 Task: Add Kuumba Made Water Goddess Fragrance Oil to the cart.
Action: Mouse moved to (259, 131)
Screenshot: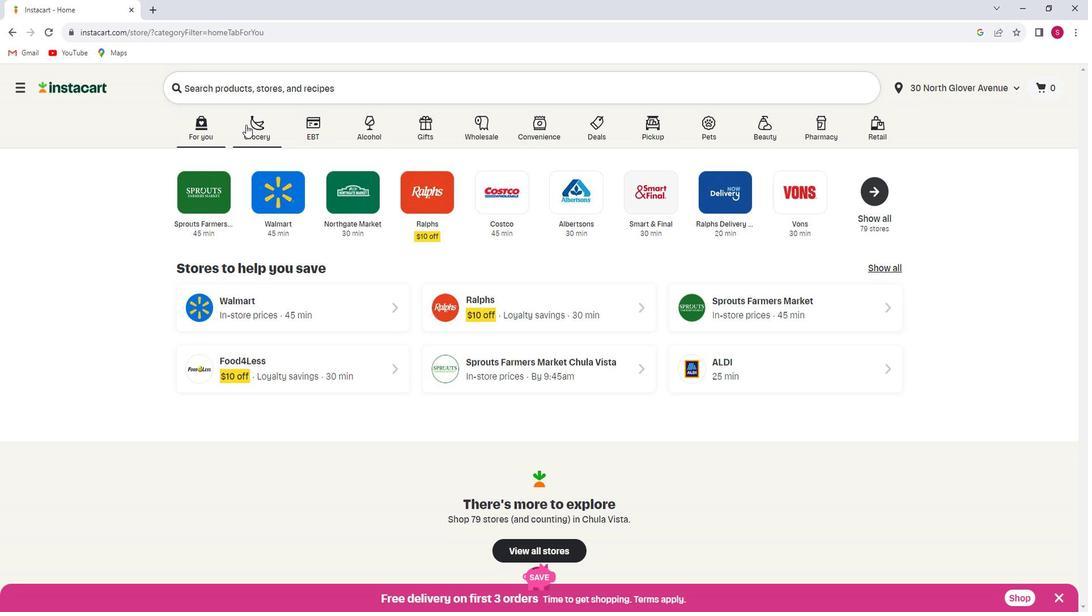 
Action: Mouse pressed left at (259, 131)
Screenshot: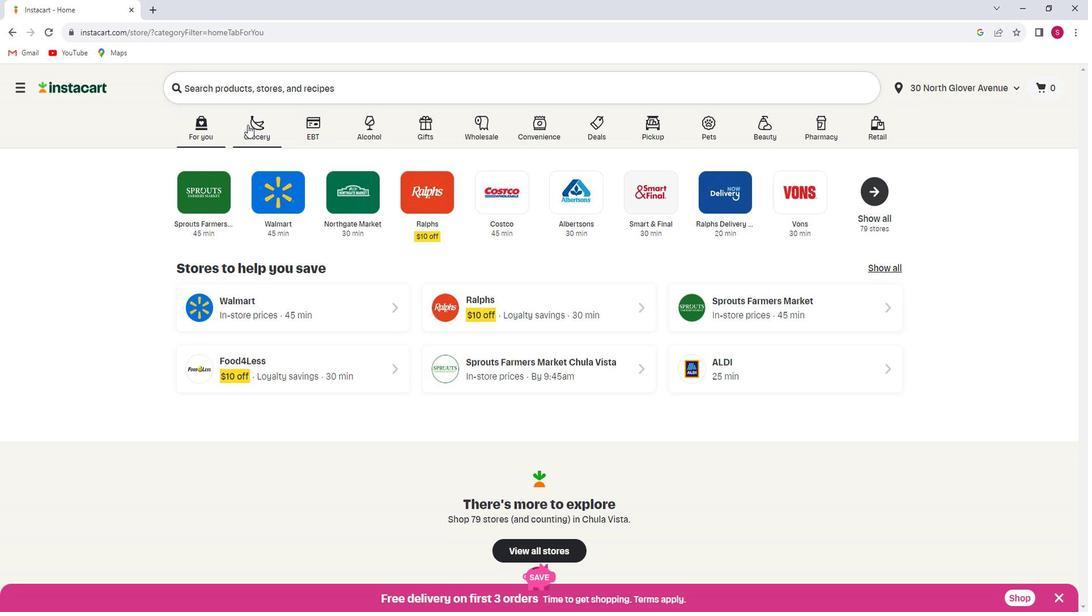
Action: Mouse moved to (261, 330)
Screenshot: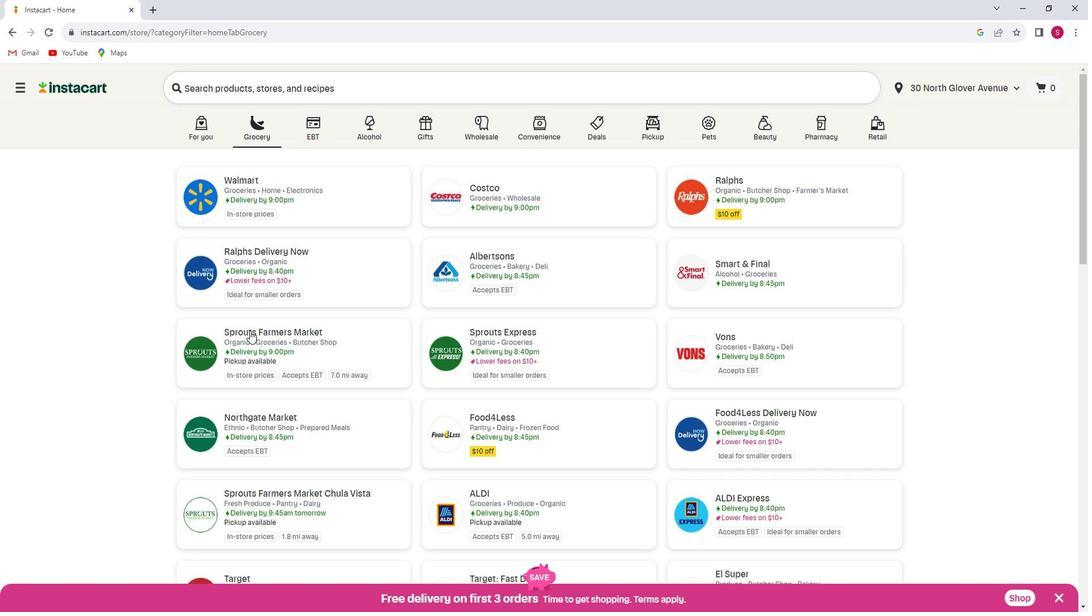 
Action: Mouse pressed left at (261, 330)
Screenshot: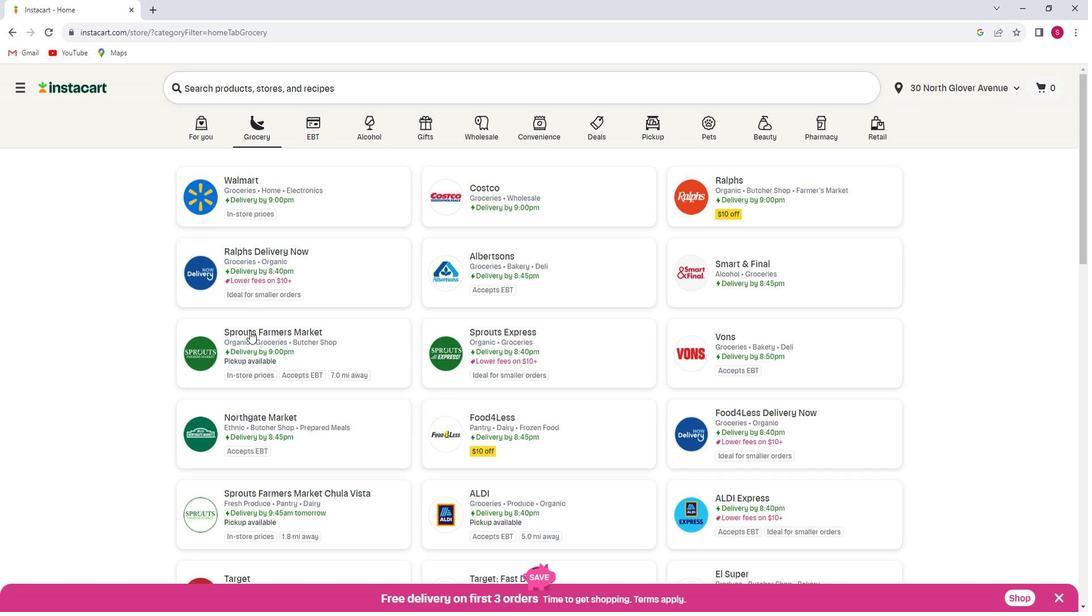 
Action: Mouse moved to (98, 376)
Screenshot: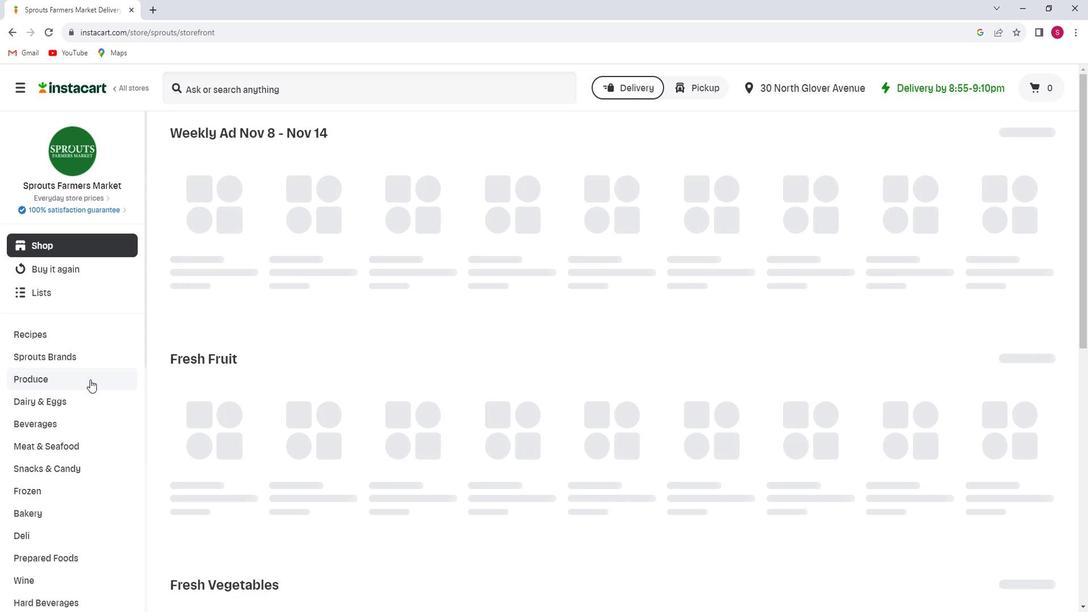 
Action: Mouse scrolled (98, 375) with delta (0, 0)
Screenshot: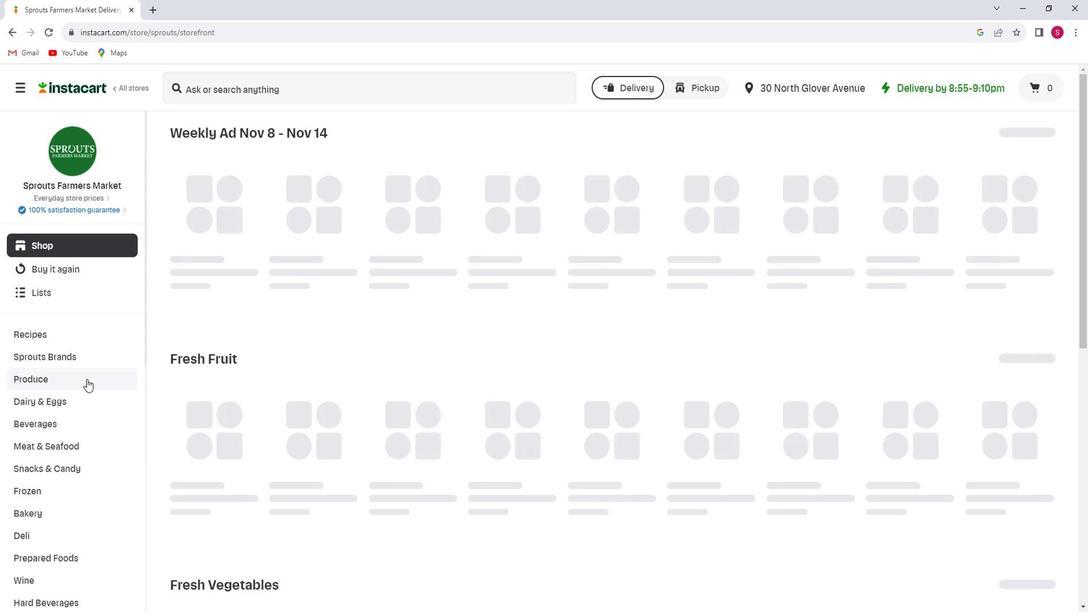 
Action: Mouse scrolled (98, 375) with delta (0, 0)
Screenshot: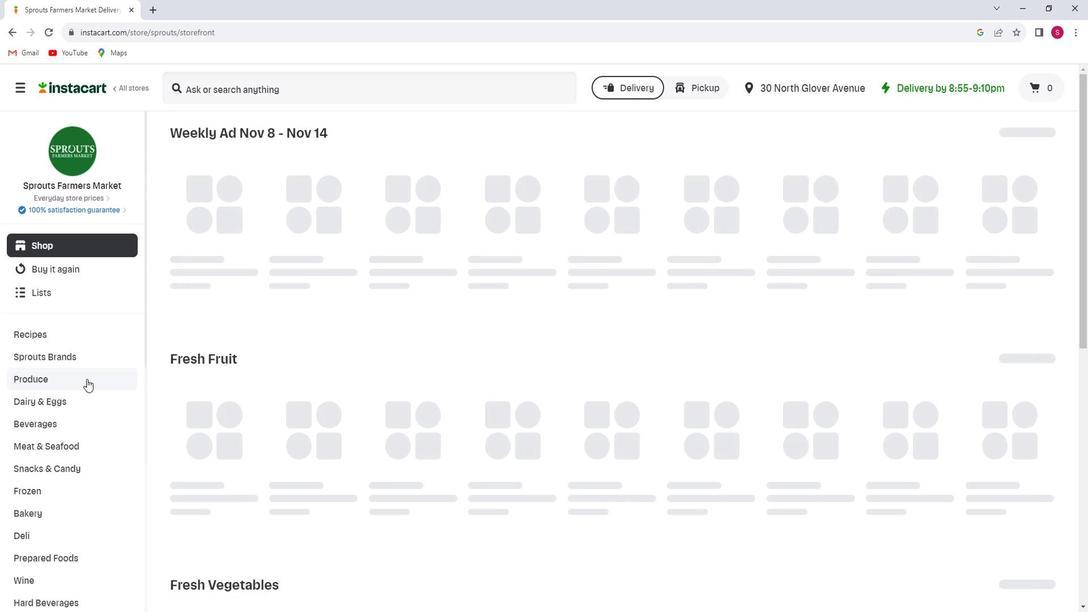 
Action: Mouse scrolled (98, 375) with delta (0, 0)
Screenshot: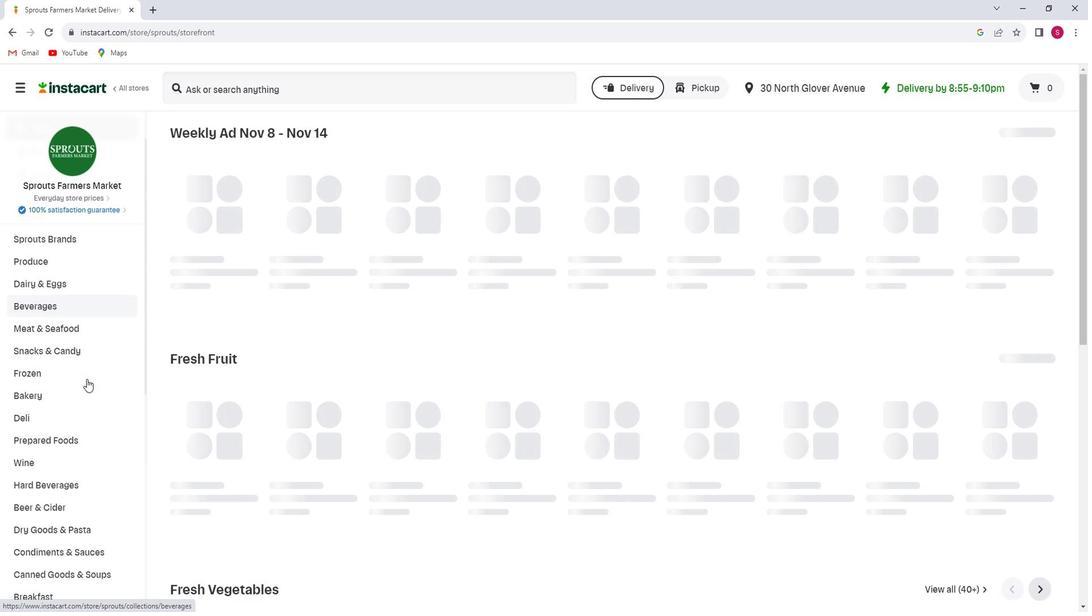 
Action: Mouse scrolled (98, 375) with delta (0, 0)
Screenshot: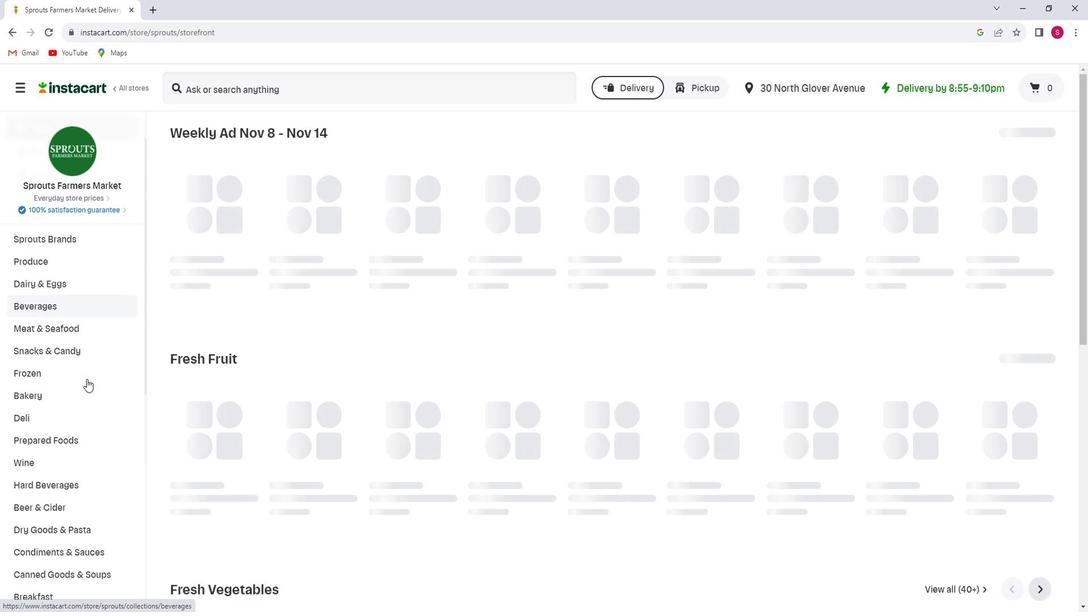 
Action: Mouse scrolled (98, 375) with delta (0, 0)
Screenshot: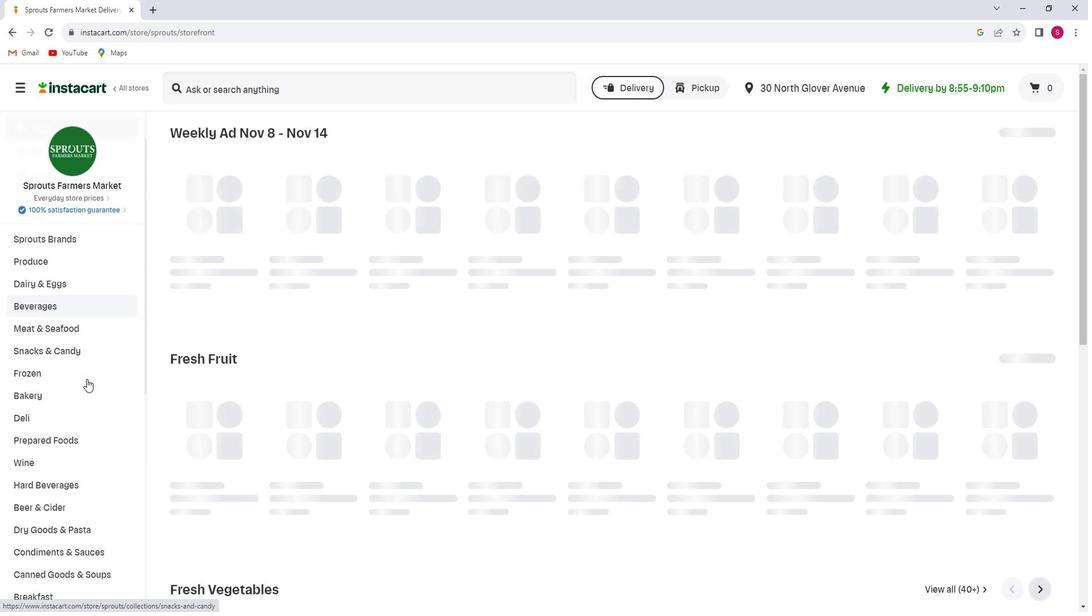 
Action: Mouse scrolled (98, 375) with delta (0, 0)
Screenshot: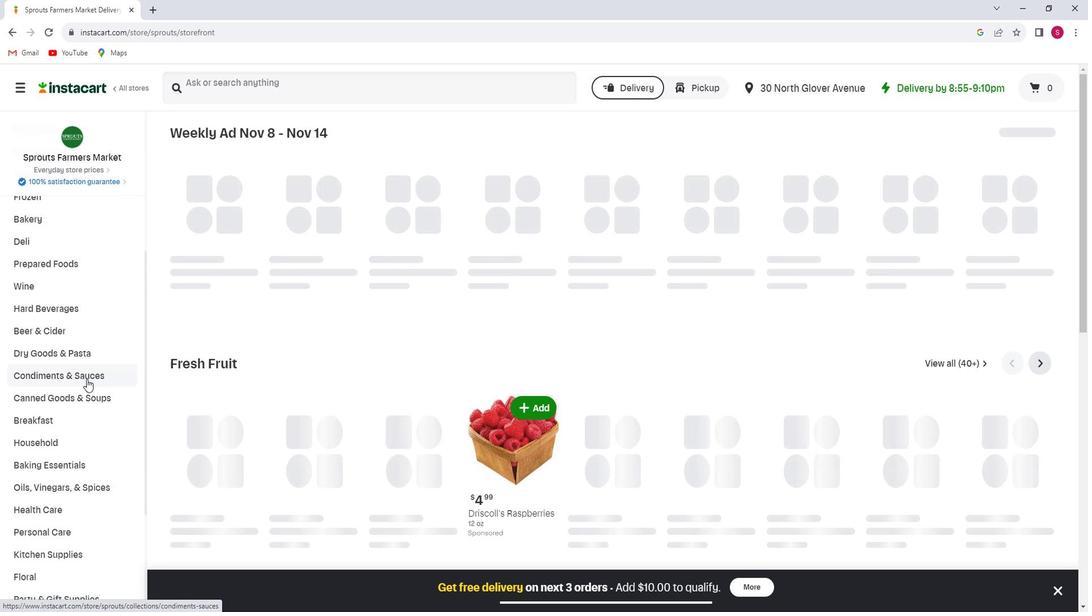 
Action: Mouse scrolled (98, 375) with delta (0, 0)
Screenshot: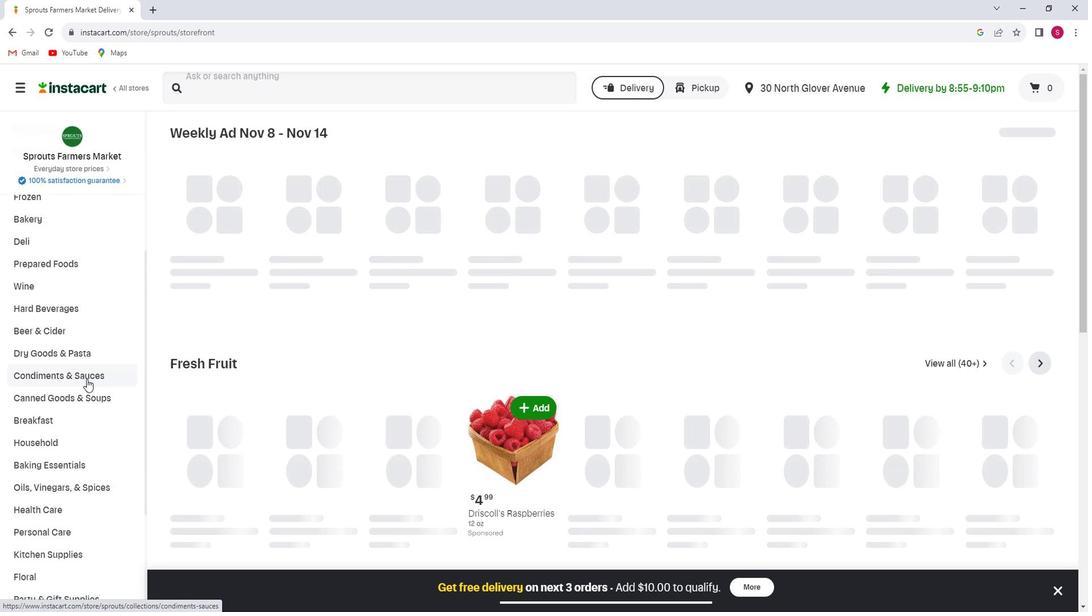 
Action: Mouse scrolled (98, 375) with delta (0, 0)
Screenshot: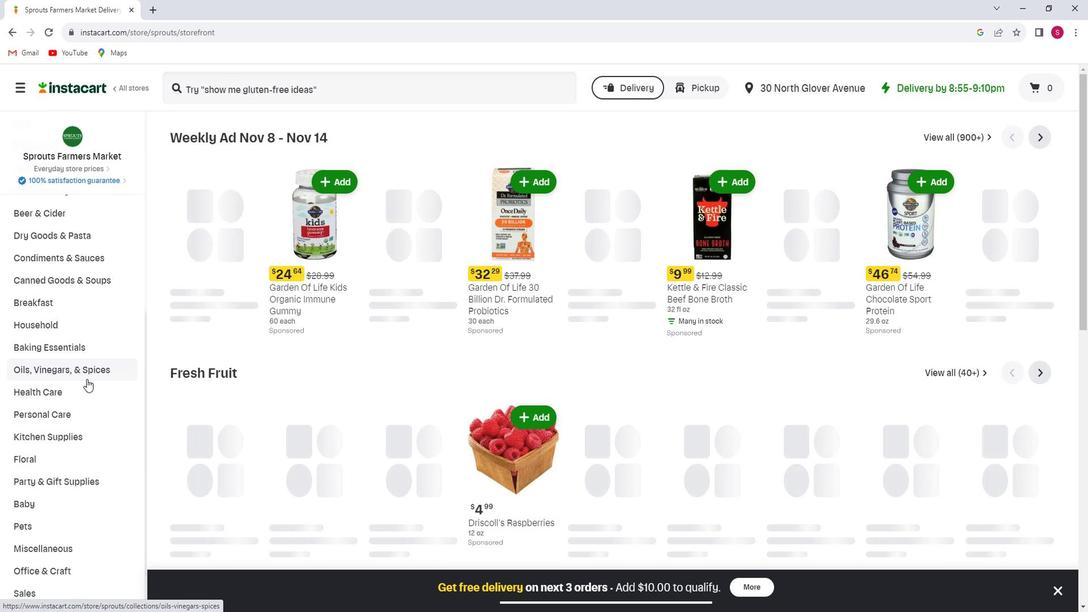 
Action: Mouse moved to (105, 356)
Screenshot: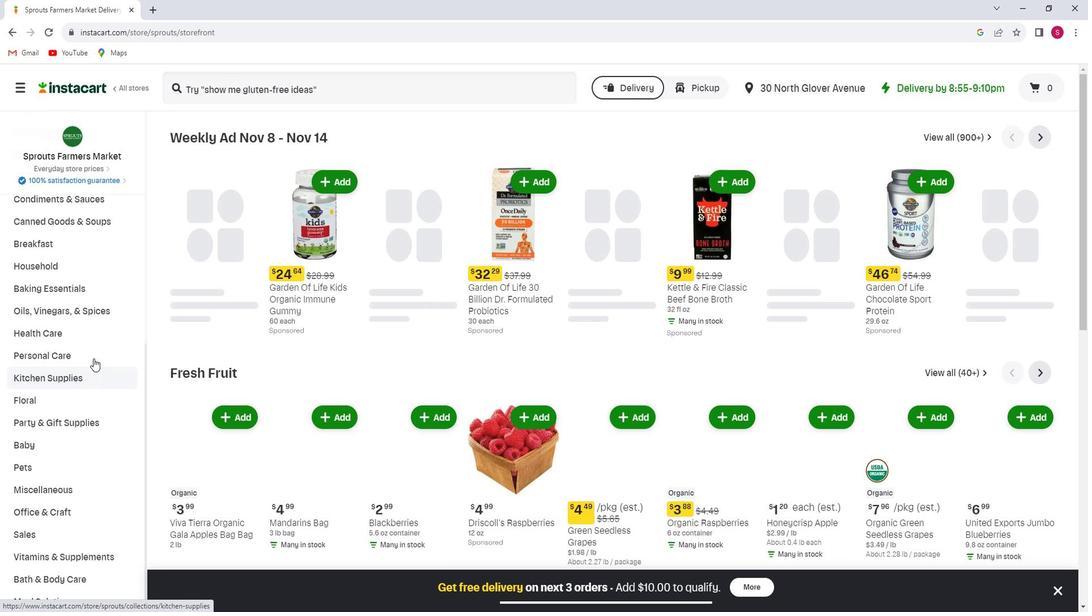 
Action: Mouse pressed left at (105, 356)
Screenshot: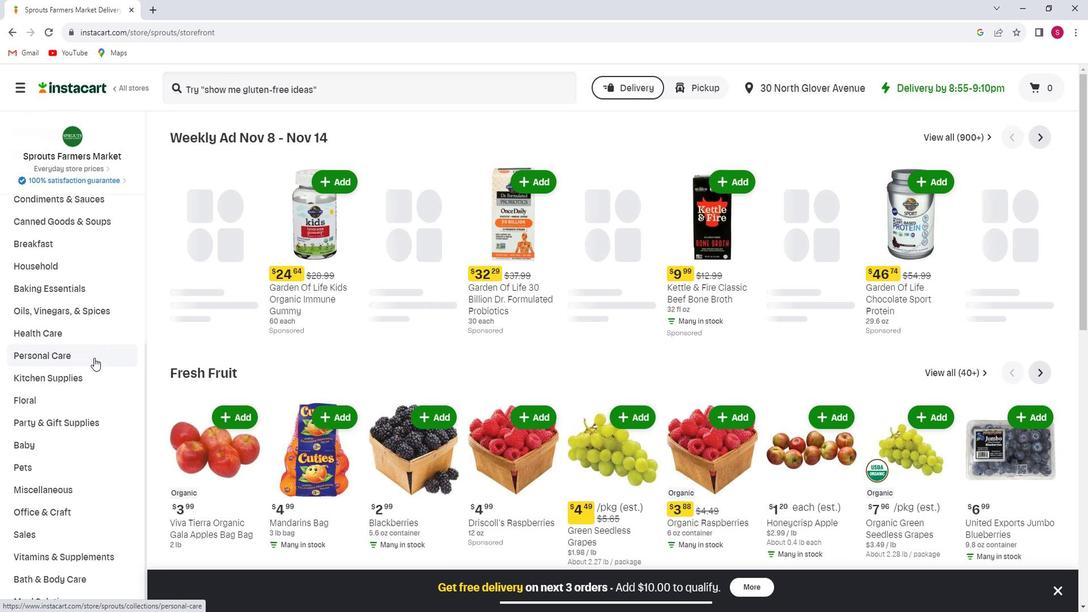 
Action: Mouse moved to (98, 368)
Screenshot: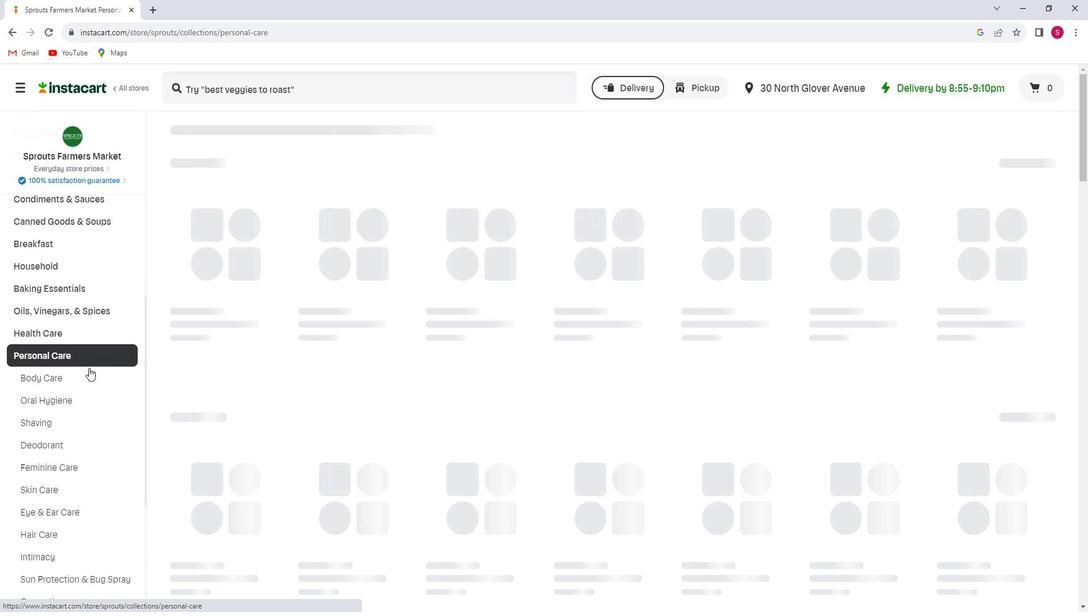 
Action: Mouse scrolled (98, 367) with delta (0, 0)
Screenshot: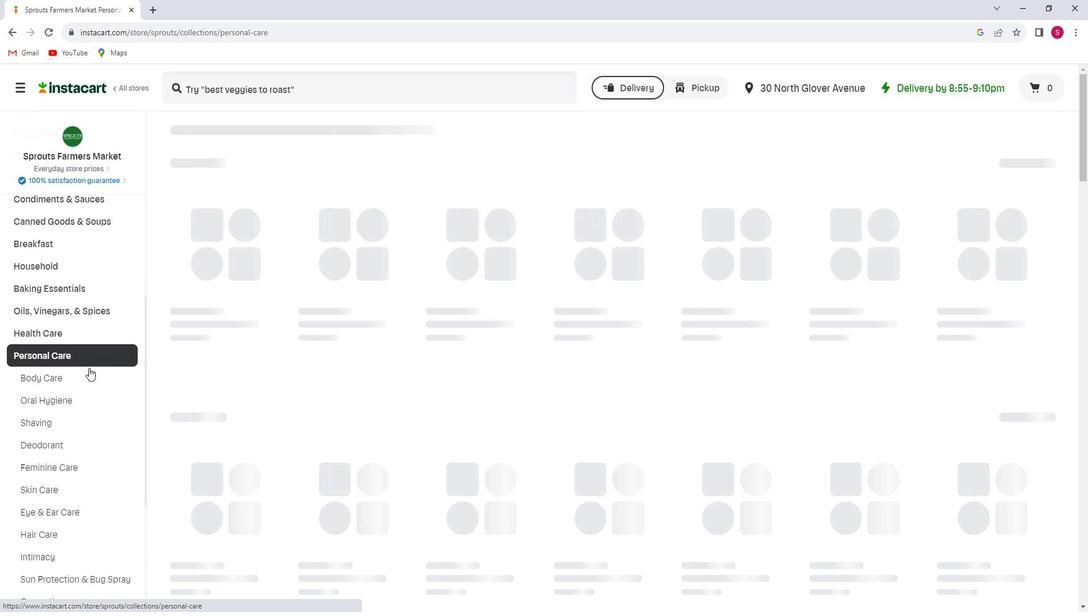 
Action: Mouse moved to (98, 369)
Screenshot: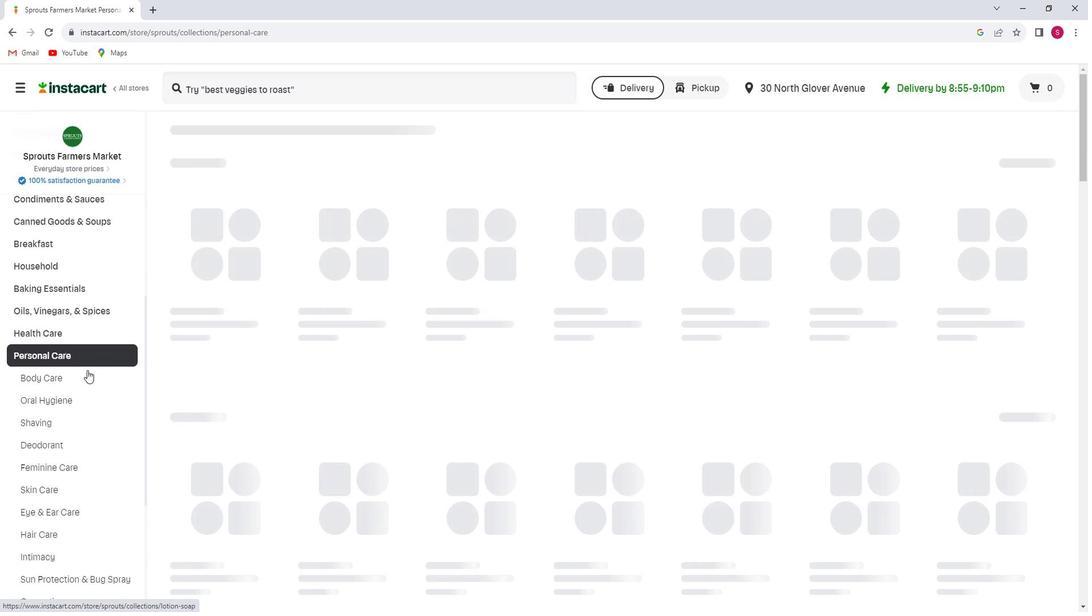 
Action: Mouse scrolled (98, 369) with delta (0, 0)
Screenshot: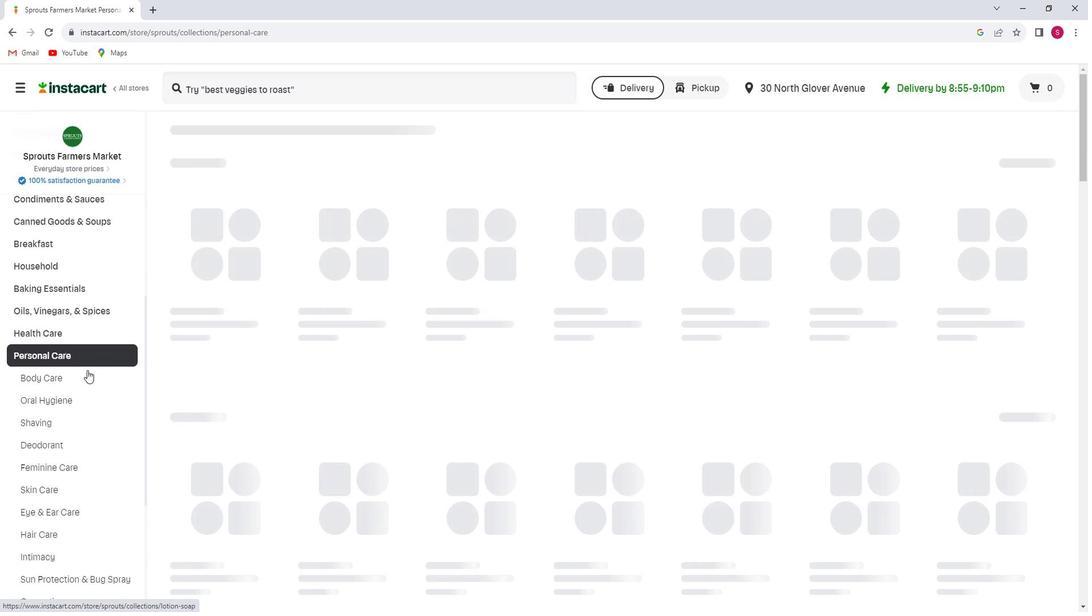 
Action: Mouse moved to (97, 370)
Screenshot: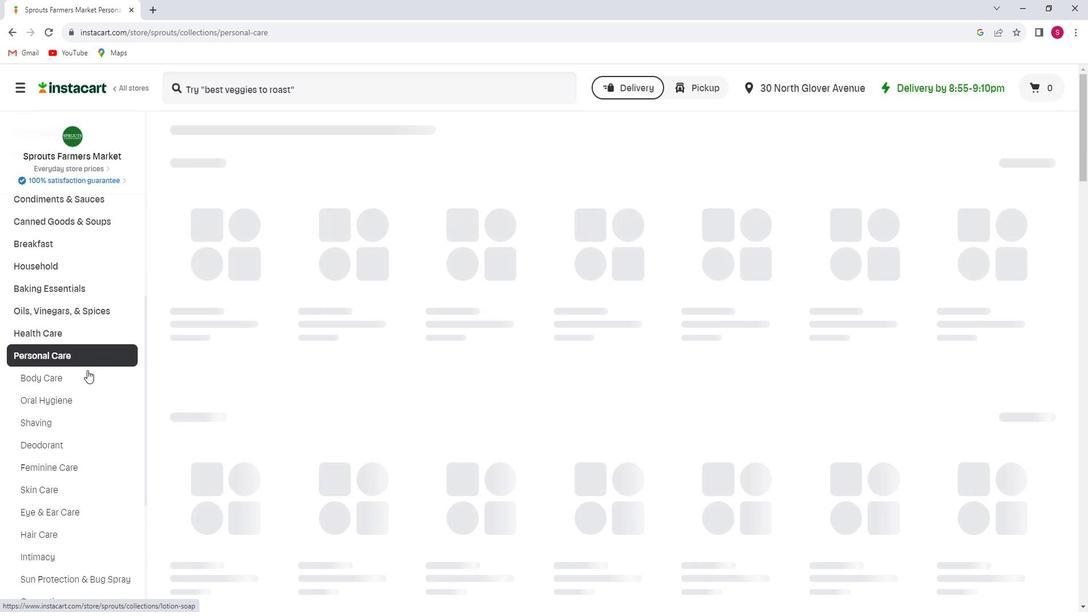 
Action: Mouse scrolled (97, 370) with delta (0, 0)
Screenshot: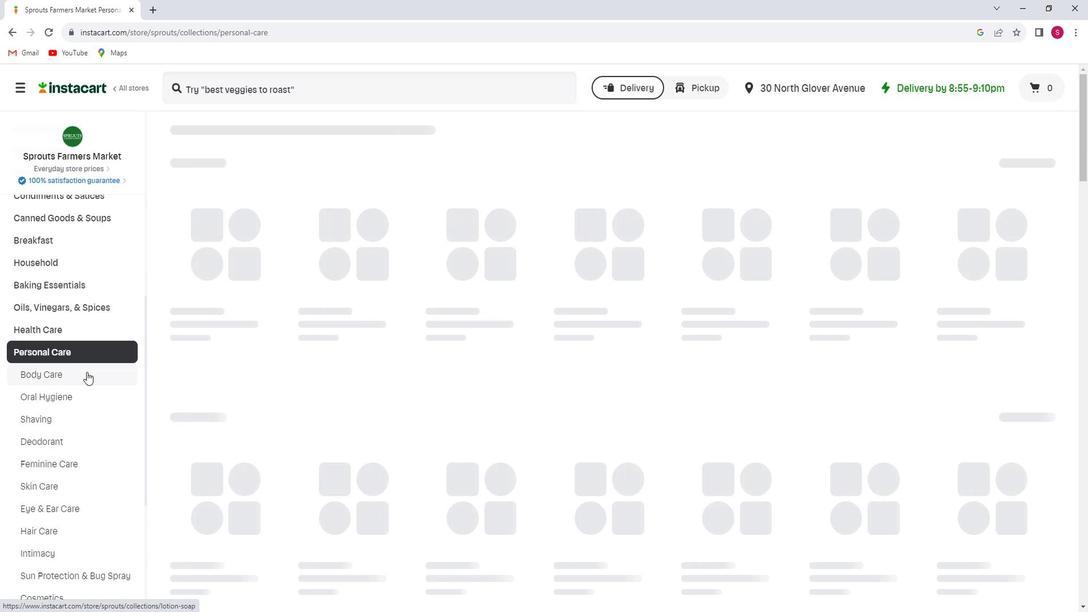 
Action: Mouse moved to (69, 413)
Screenshot: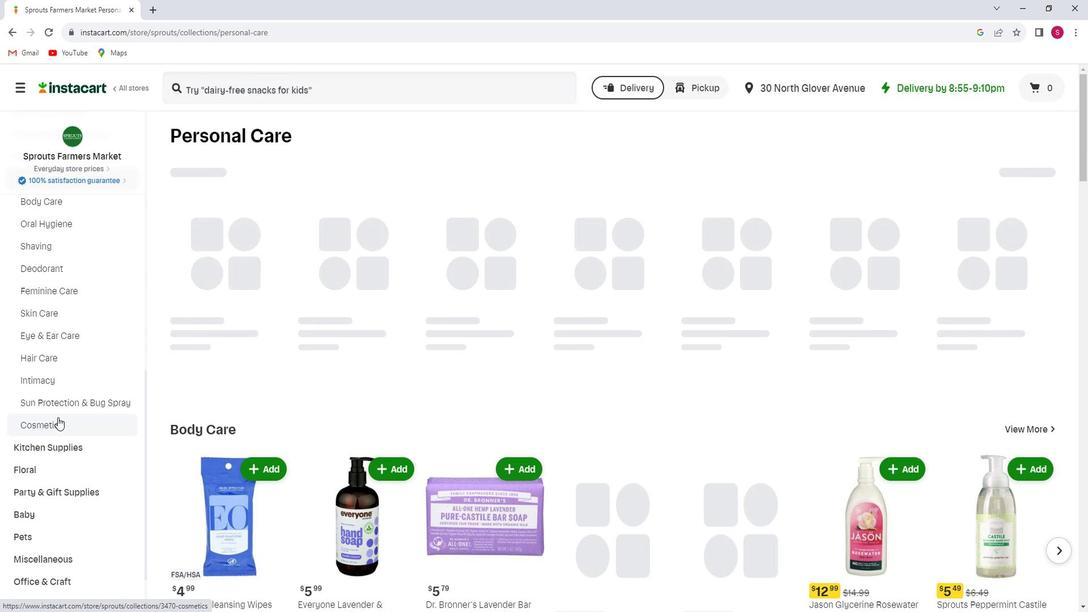 
Action: Mouse pressed left at (69, 413)
Screenshot: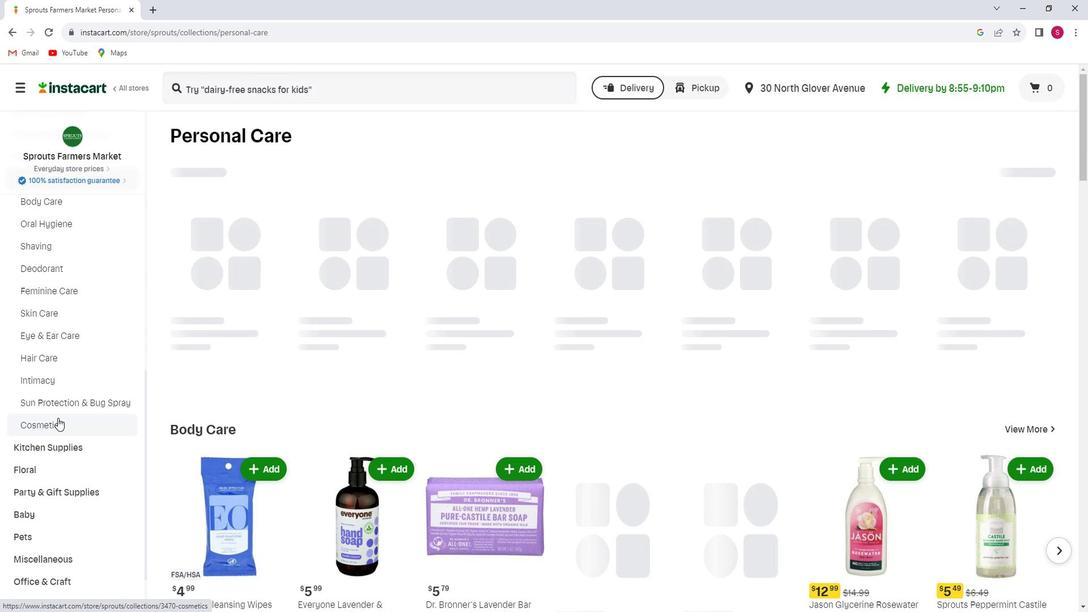 
Action: Mouse moved to (357, 183)
Screenshot: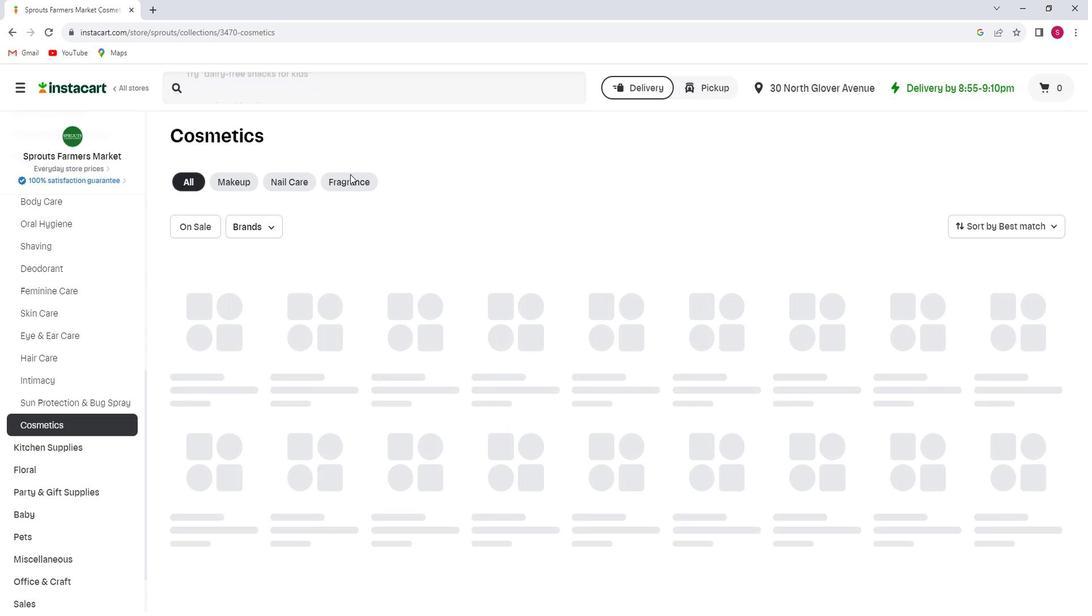 
Action: Mouse pressed left at (357, 183)
Screenshot: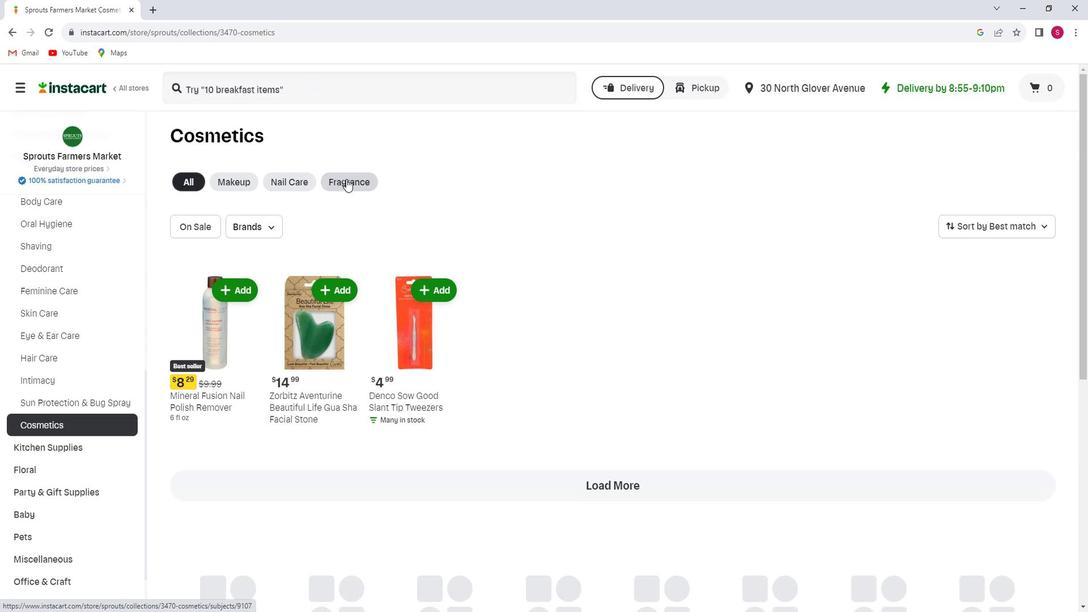 
Action: Mouse moved to (310, 102)
Screenshot: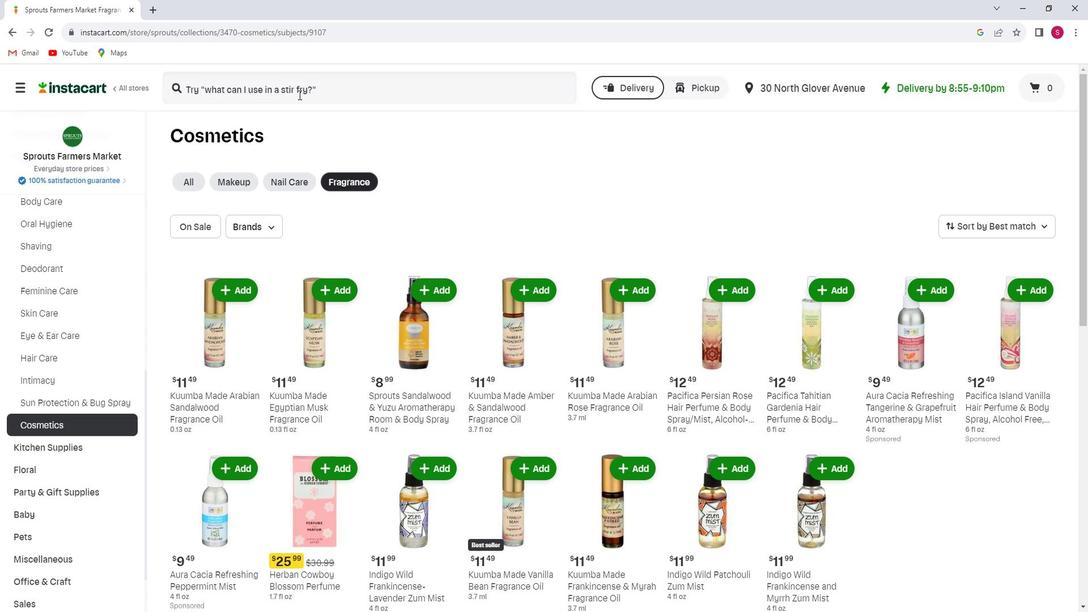 
Action: Mouse pressed left at (310, 102)
Screenshot: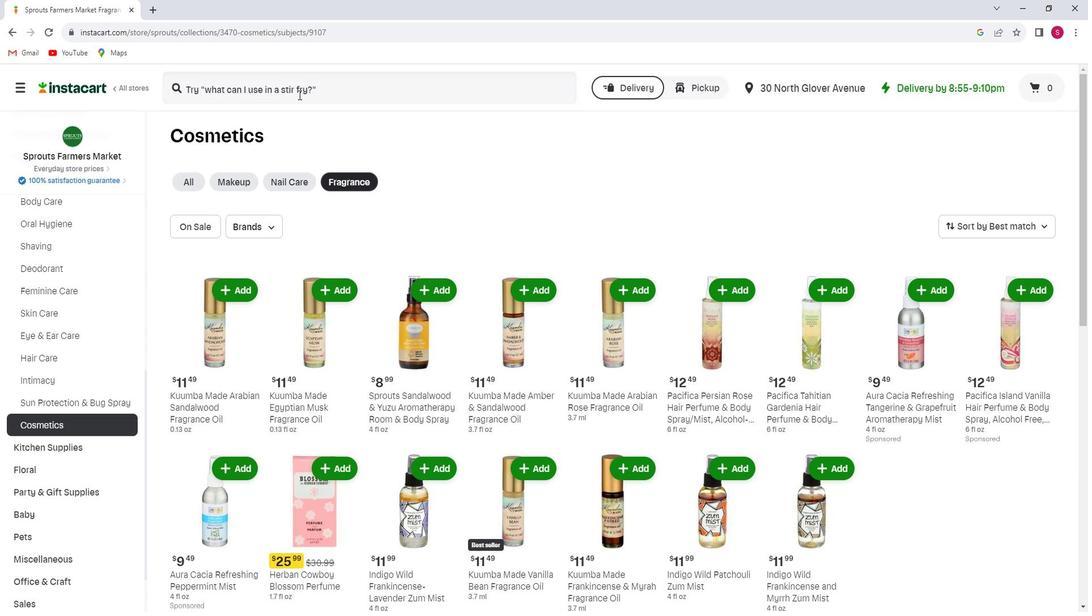 
Action: Key pressed <Key.shift><Key.shift><Key.shift><Key.shift>Kuumba<Key.space><Key.shift>Made<Key.space><Key.shift>Water<Key.space><Key.shift>Goddess<Key.space><Key.shift>Fragrance<Key.space><Key.shift>Oil<Key.enter>
Screenshot: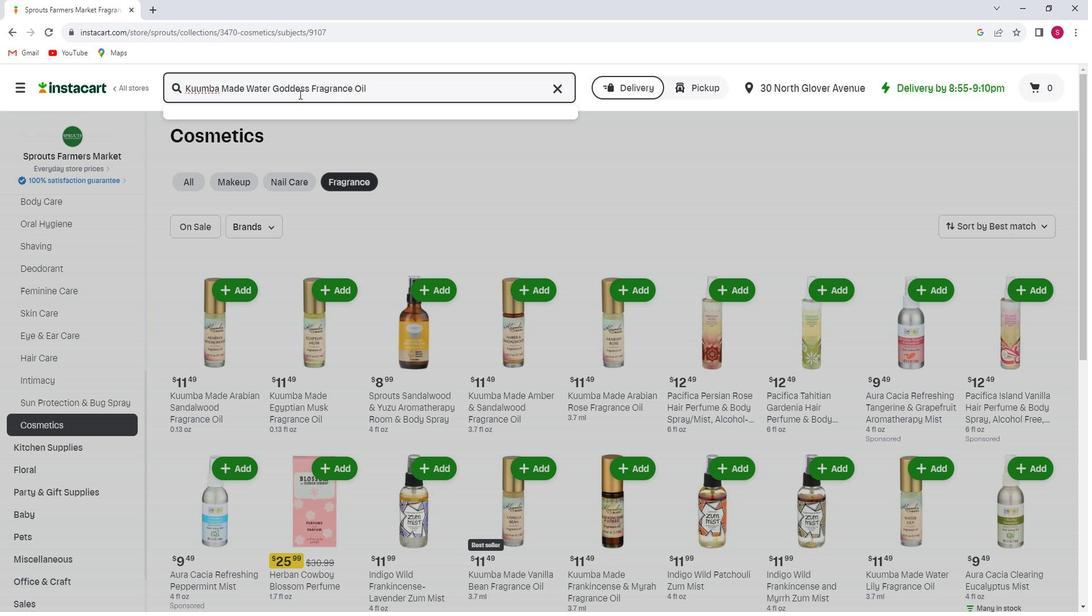 
Action: Mouse moved to (487, 185)
Screenshot: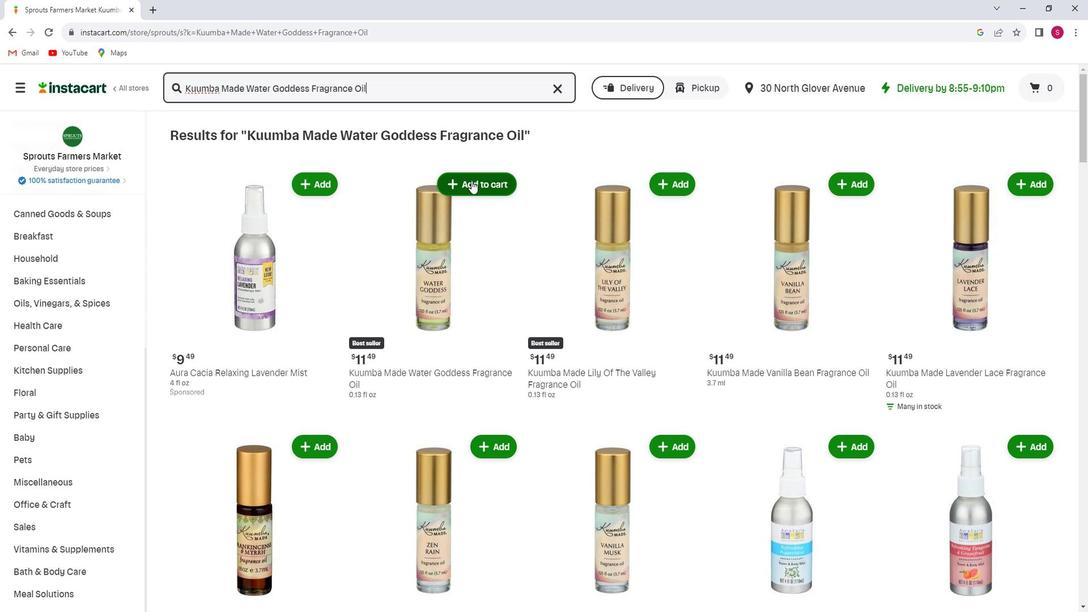 
Action: Mouse pressed left at (487, 185)
Screenshot: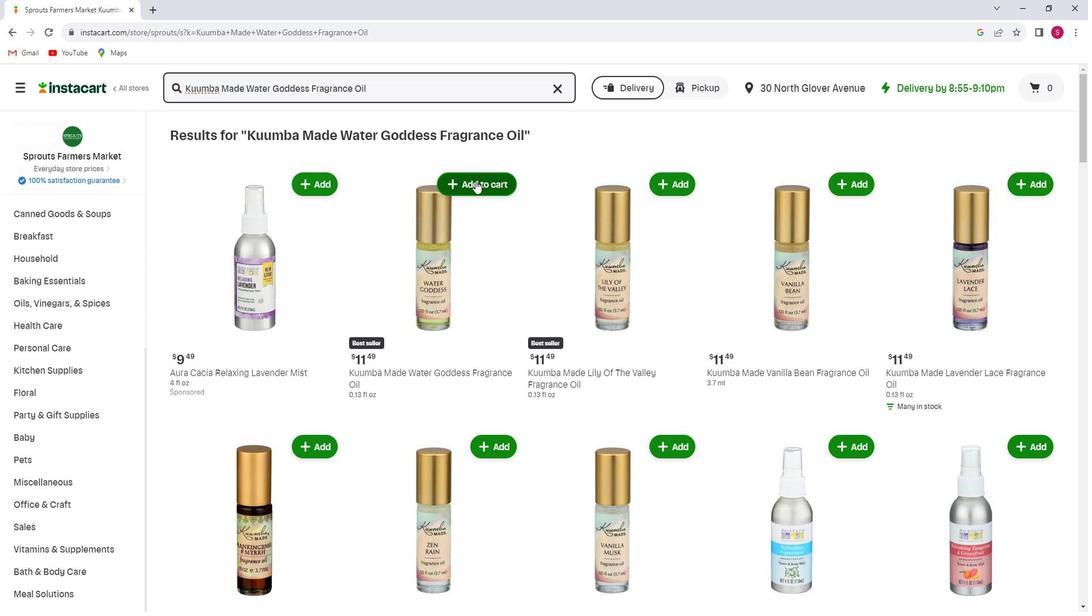 
Action: Mouse moved to (496, 302)
Screenshot: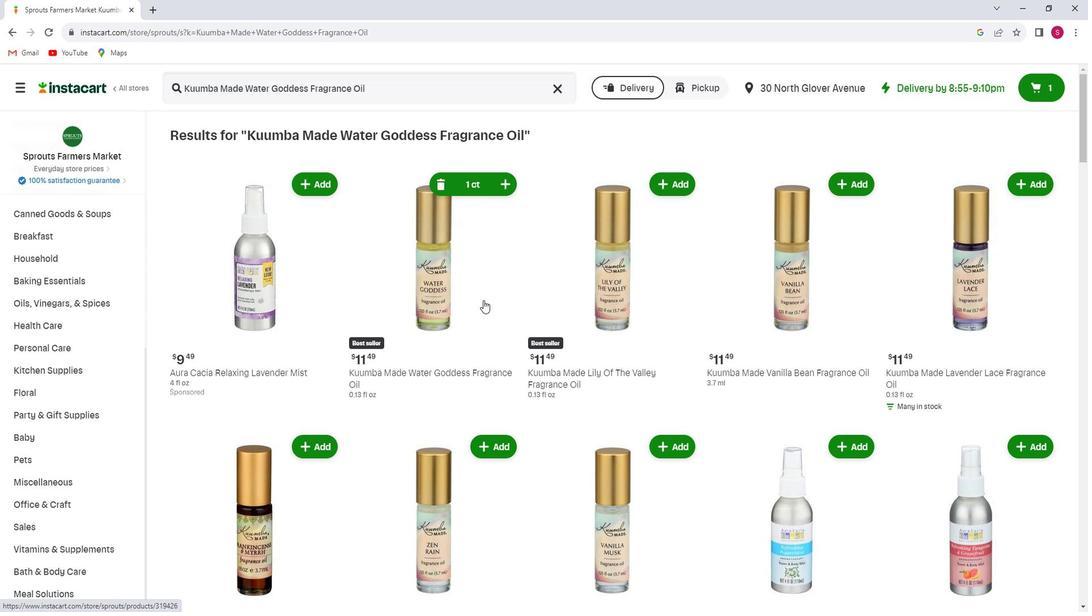 
